Task: Open a spreadsheet with the name "Task Brief" from starred.
Action: Mouse moved to (54, 112)
Screenshot: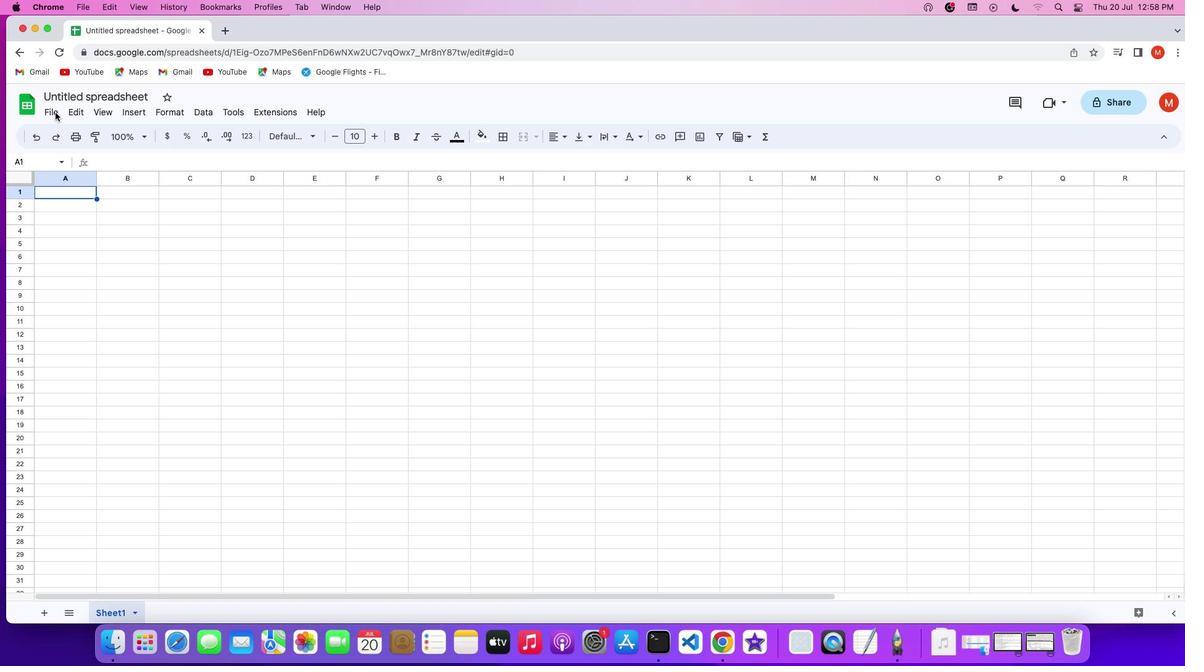 
Action: Mouse pressed left at (54, 112)
Screenshot: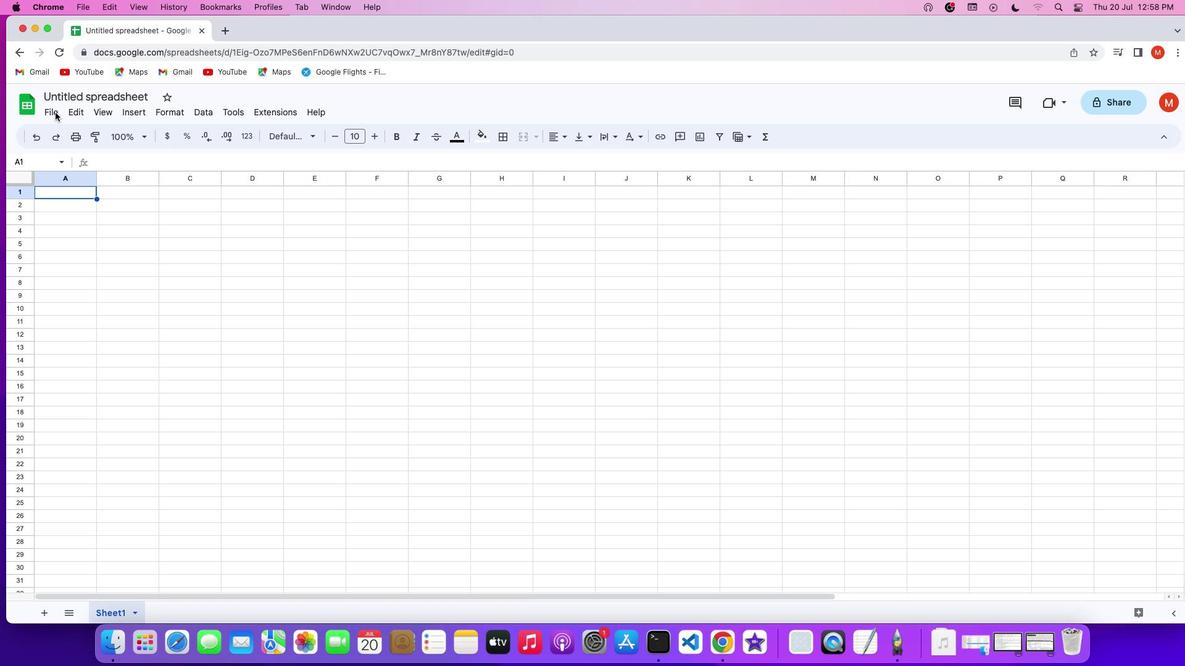 
Action: Mouse pressed left at (54, 112)
Screenshot: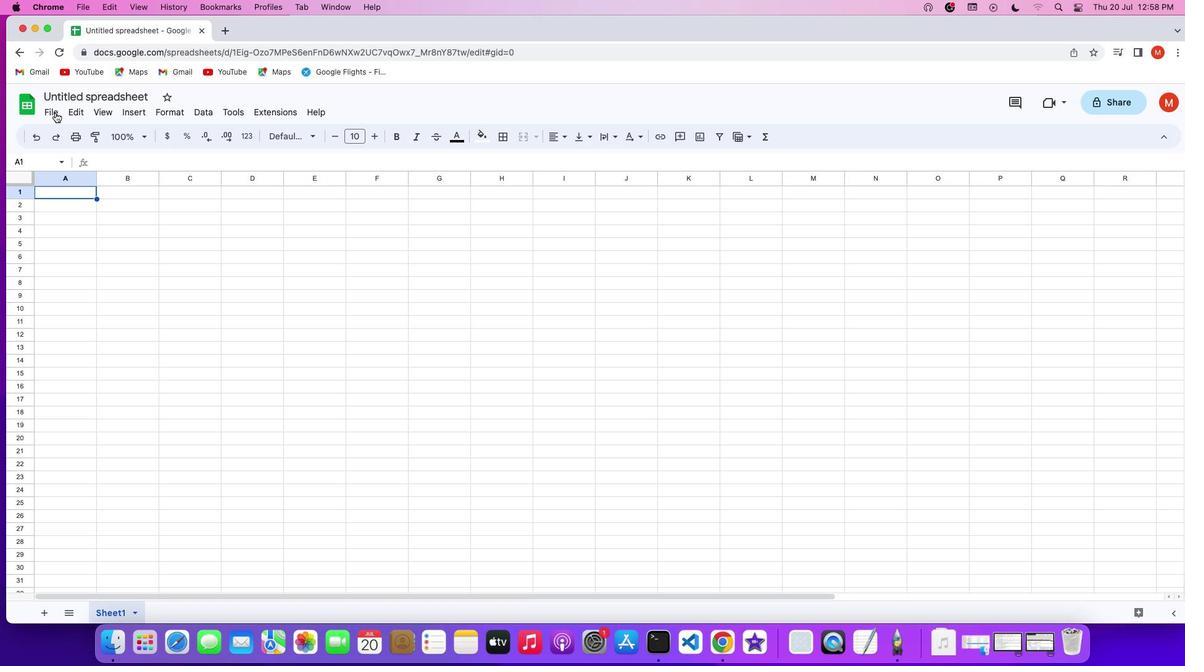 
Action: Mouse moved to (49, 147)
Screenshot: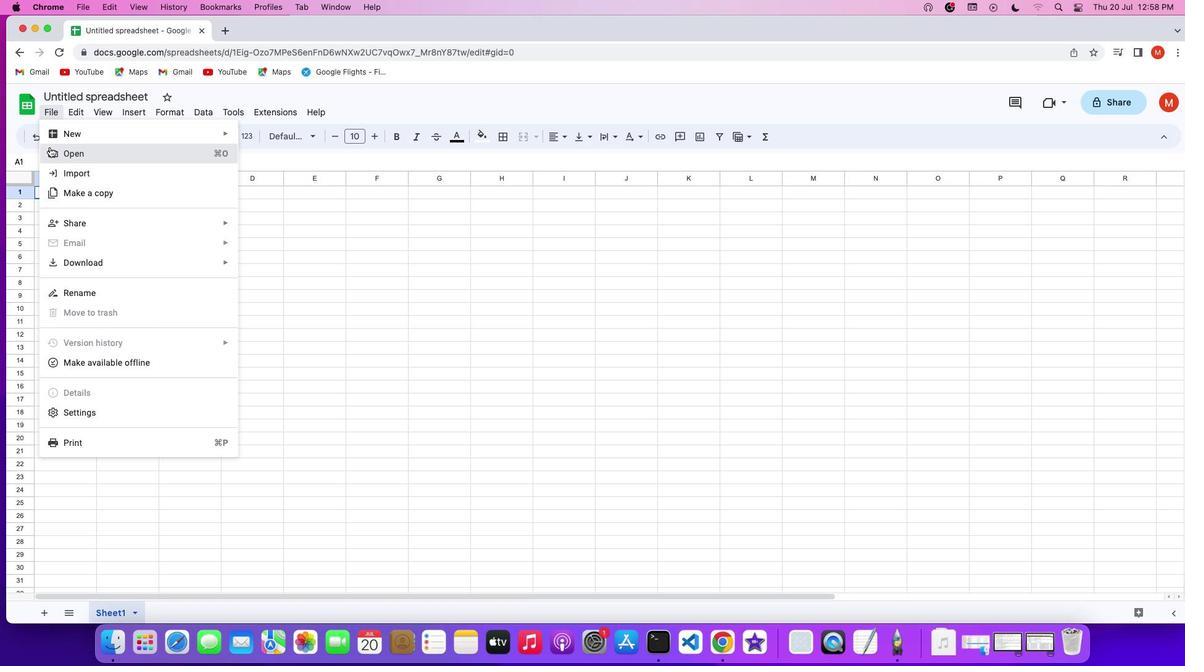 
Action: Mouse pressed left at (49, 147)
Screenshot: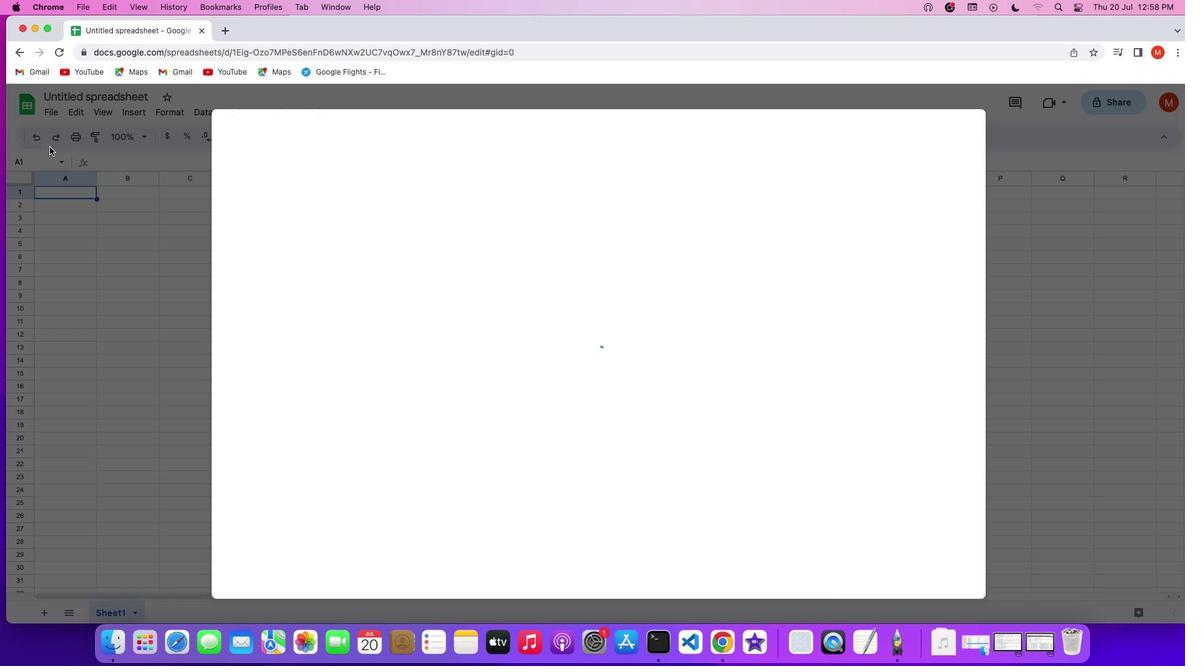 
Action: Mouse moved to (453, 182)
Screenshot: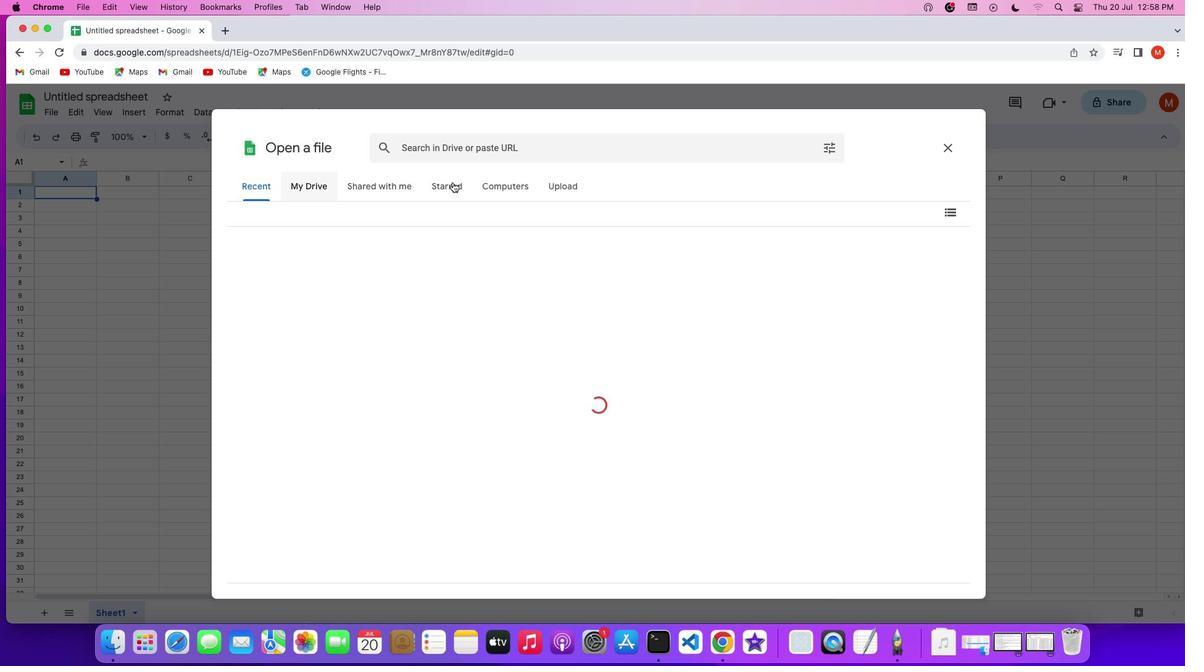 
Action: Mouse pressed left at (453, 182)
Screenshot: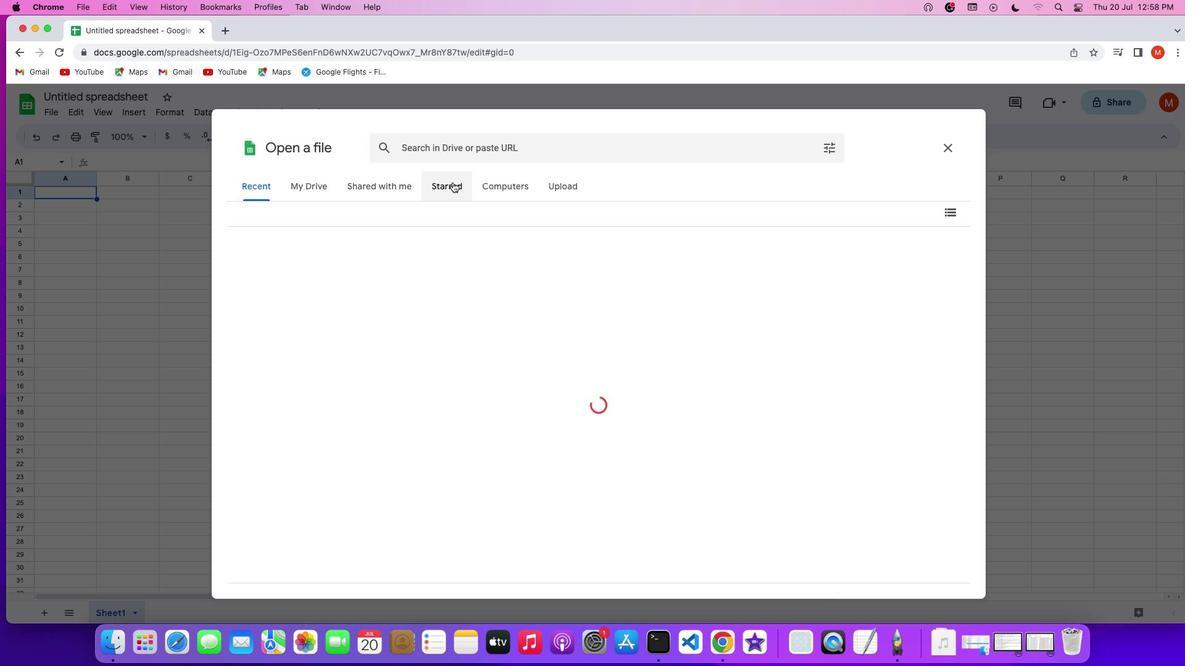 
Action: Mouse moved to (300, 306)
Screenshot: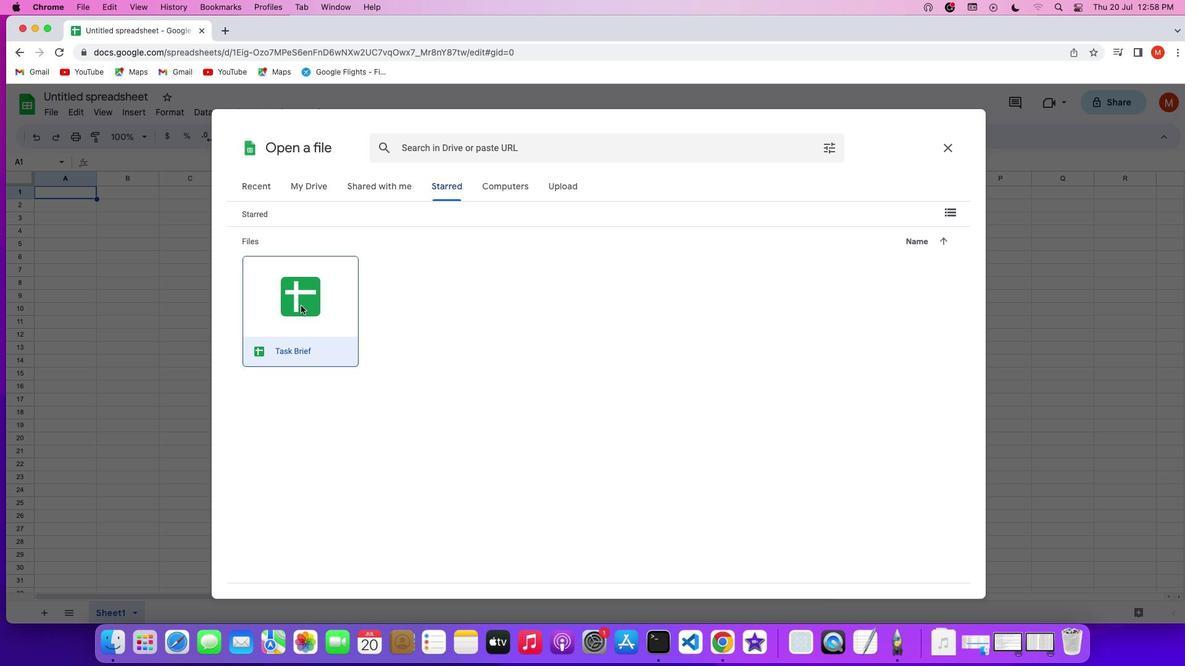 
Action: Mouse pressed left at (300, 306)
Screenshot: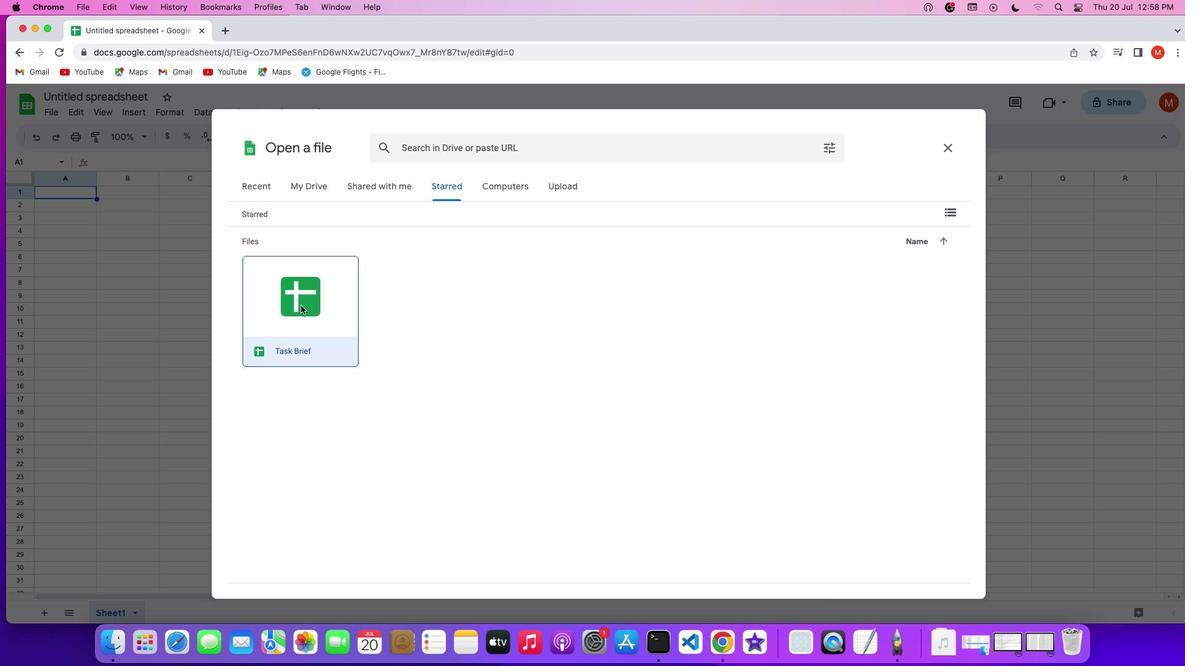
Action: Mouse moved to (937, 567)
Screenshot: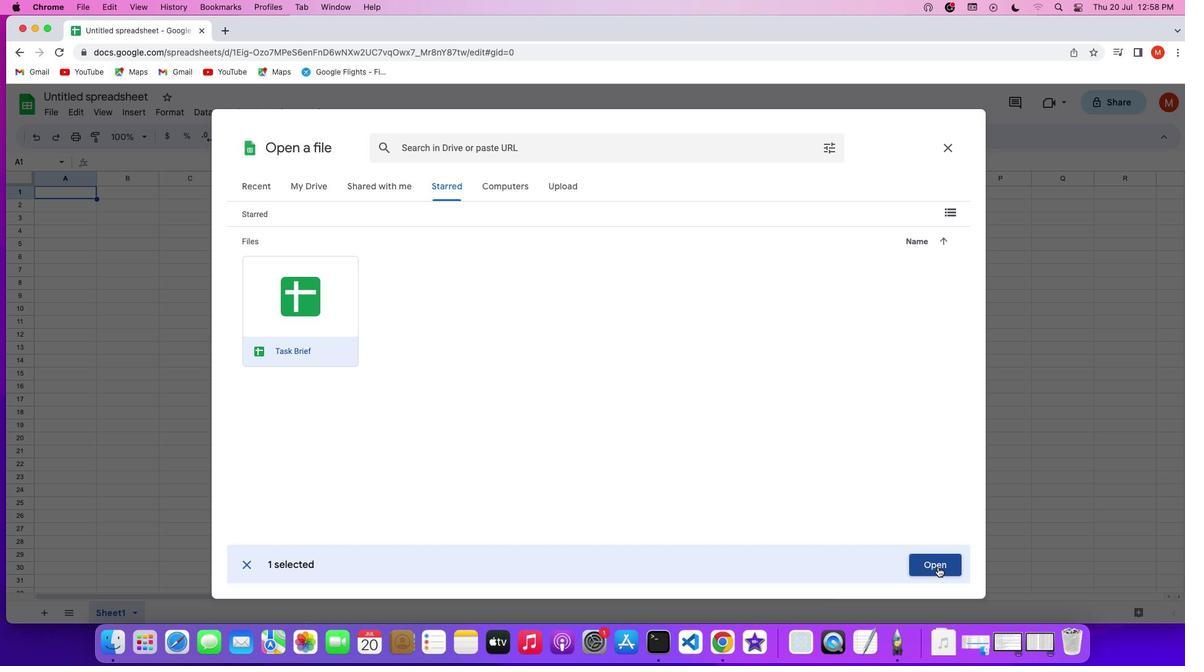 
Action: Mouse pressed left at (937, 567)
Screenshot: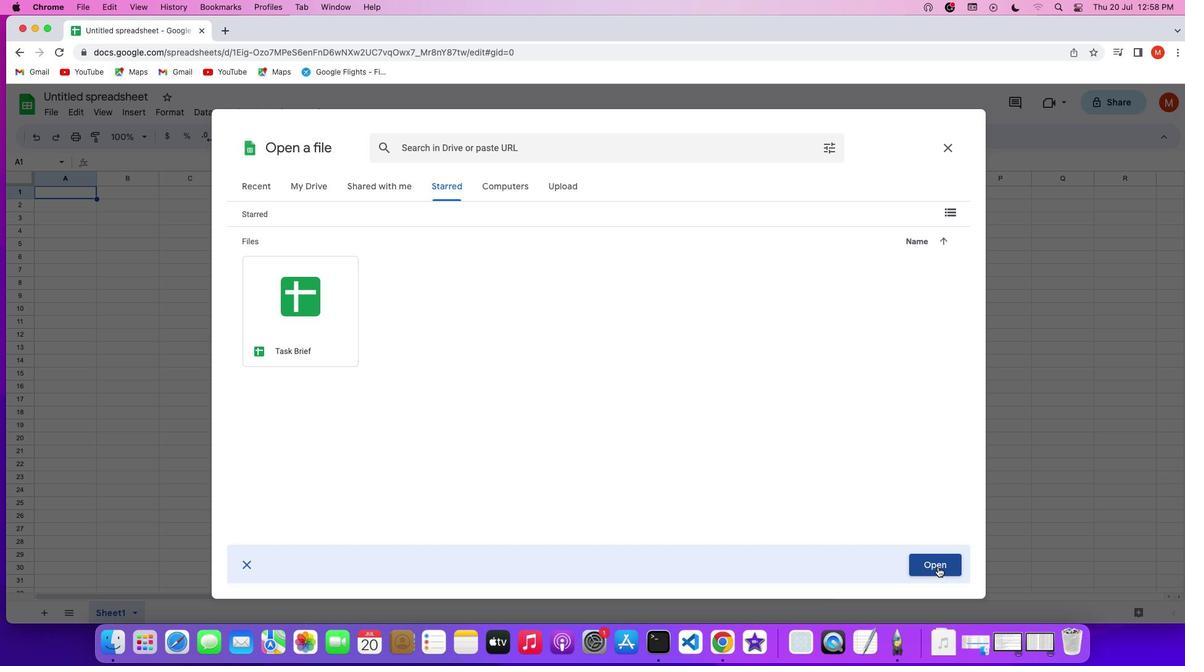 
